 Task: Use media player plugins for advanced utilities.
Action: Mouse moved to (97, 56)
Screenshot: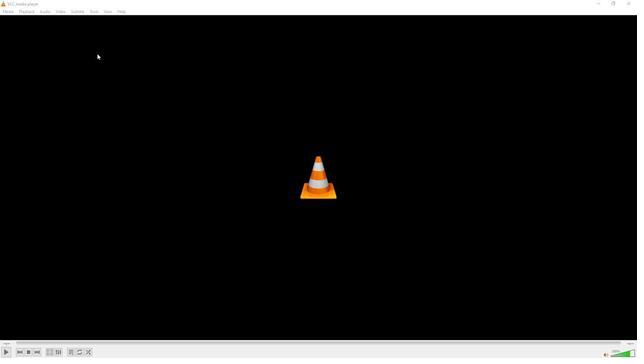 
Action: Mouse pressed left at (97, 56)
Screenshot: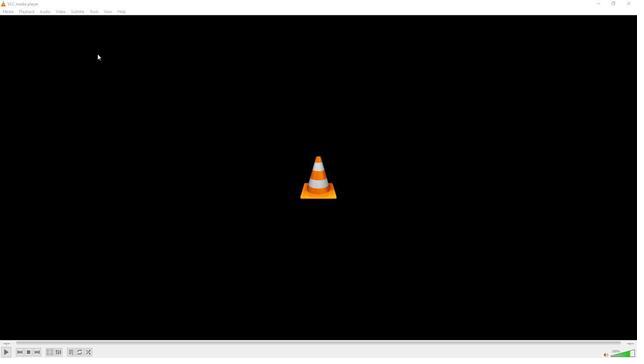 
Action: Mouse moved to (94, 15)
Screenshot: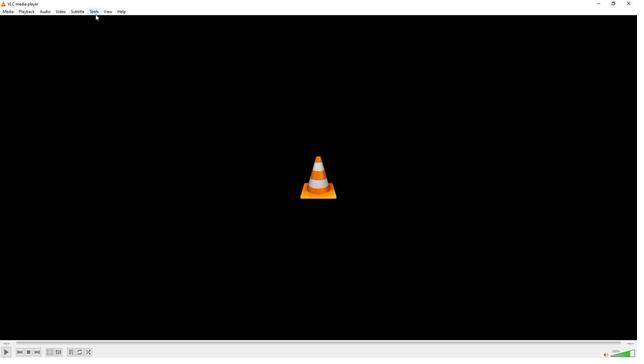
Action: Mouse pressed left at (94, 15)
Screenshot: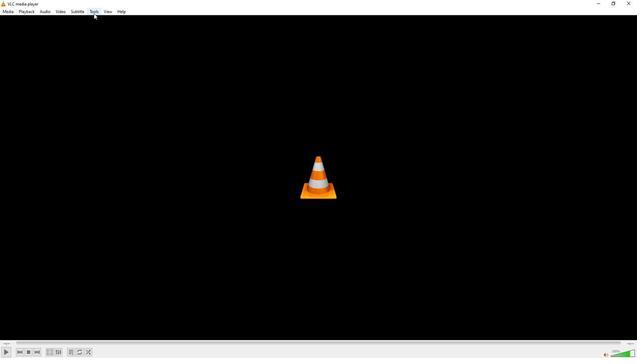 
Action: Mouse moved to (114, 73)
Screenshot: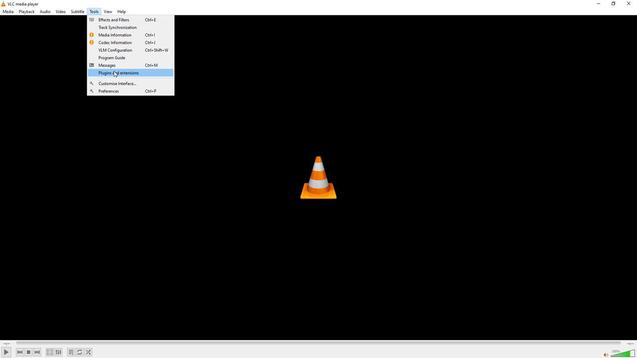 
Action: Mouse pressed left at (114, 73)
Screenshot: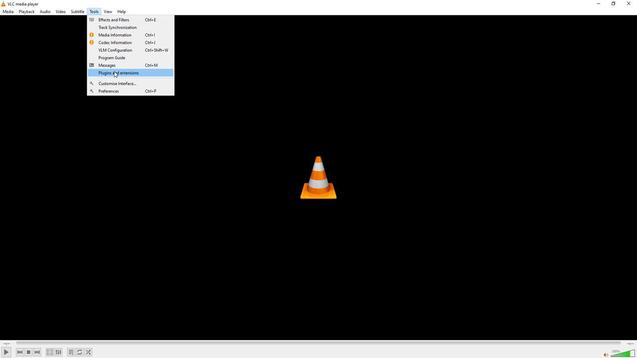
Action: Mouse moved to (265, 161)
Screenshot: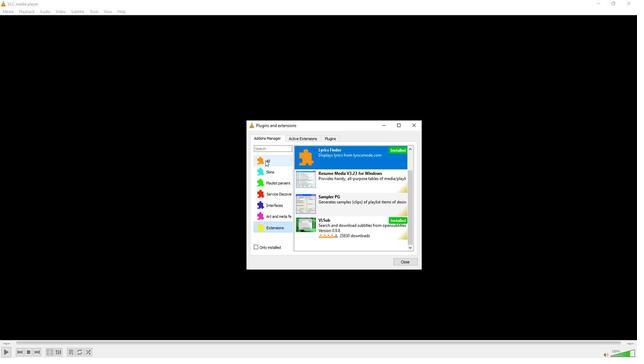 
Action: Mouse pressed left at (265, 161)
Screenshot: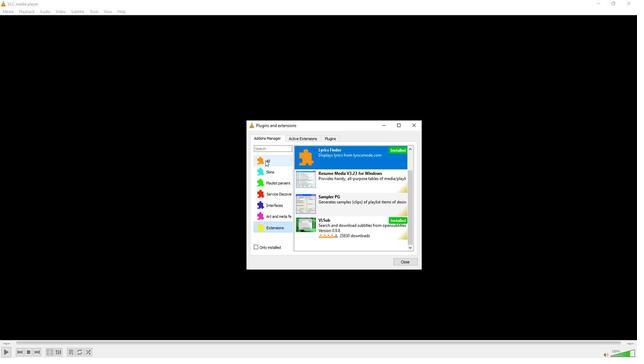 
Action: Mouse moved to (343, 153)
Screenshot: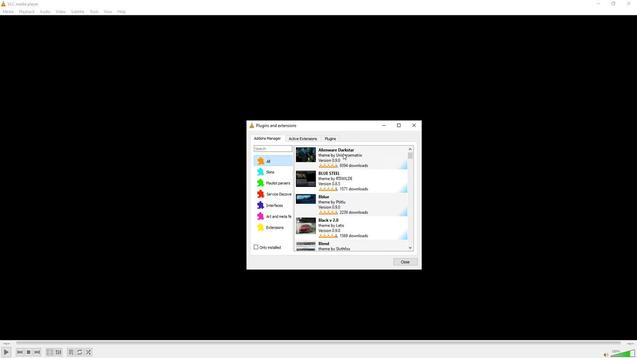 
Action: Mouse pressed left at (343, 153)
Screenshot: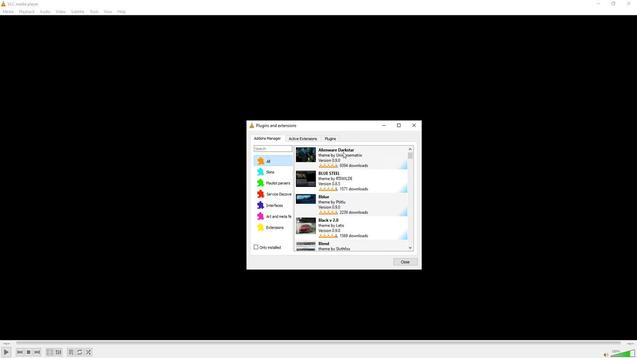 
Action: Mouse moved to (394, 167)
Screenshot: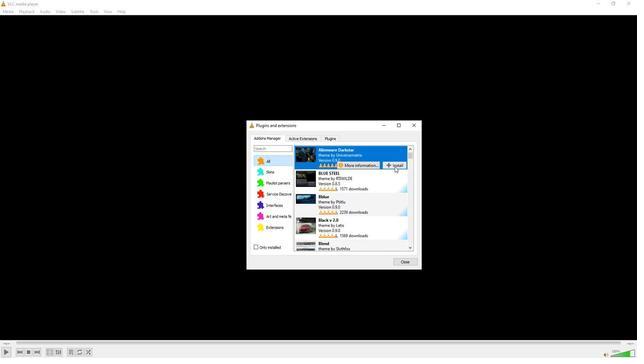 
Action: Mouse pressed left at (394, 167)
Screenshot: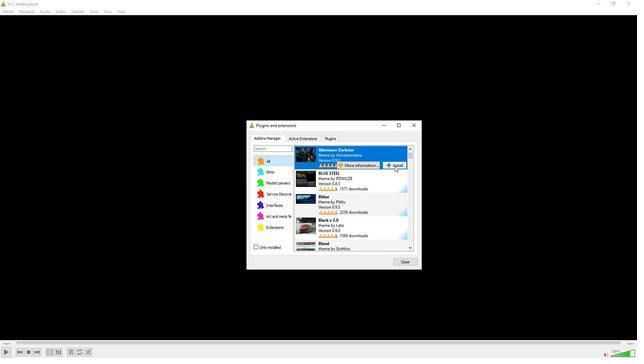
Action: Mouse moved to (276, 170)
Screenshot: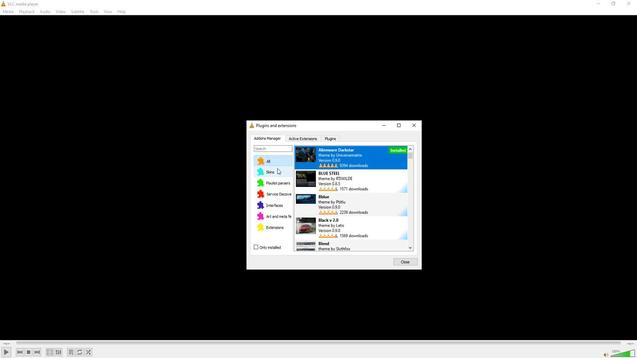 
Action: Mouse pressed left at (276, 170)
Screenshot: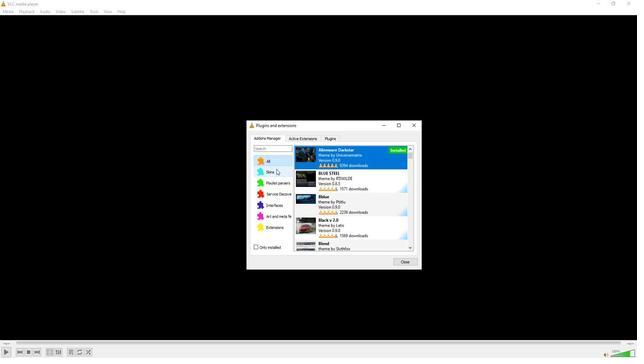 
Action: Mouse moved to (268, 173)
Screenshot: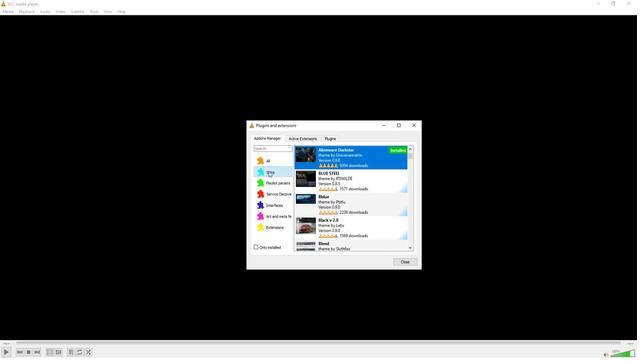 
Action: Mouse pressed left at (268, 173)
Screenshot: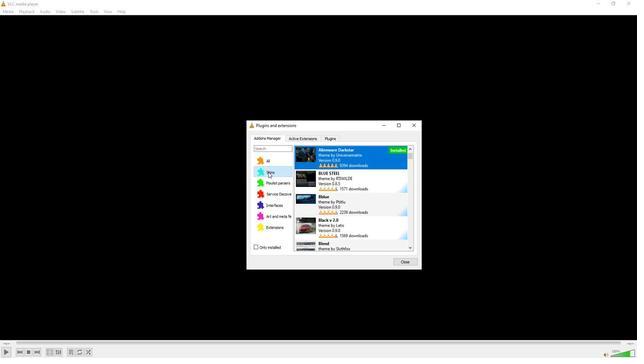 
Action: Mouse moved to (271, 187)
Screenshot: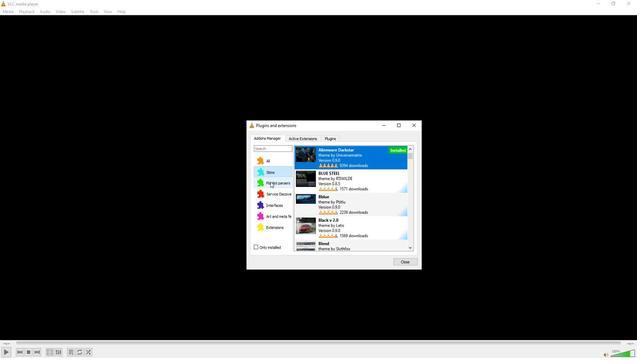 
Action: Mouse pressed left at (271, 187)
Screenshot: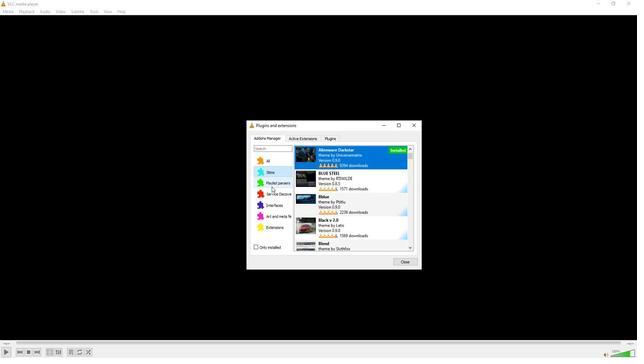 
Action: Mouse moved to (278, 184)
Screenshot: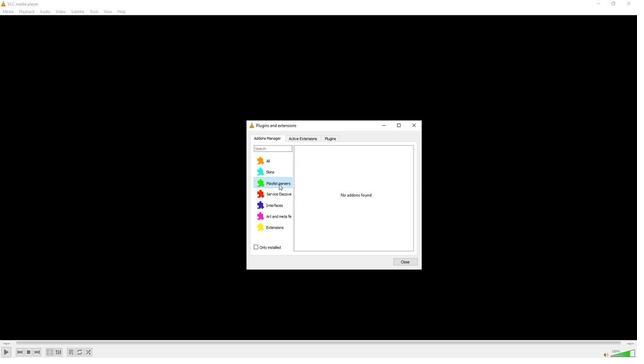 
Action: Mouse pressed left at (278, 184)
Screenshot: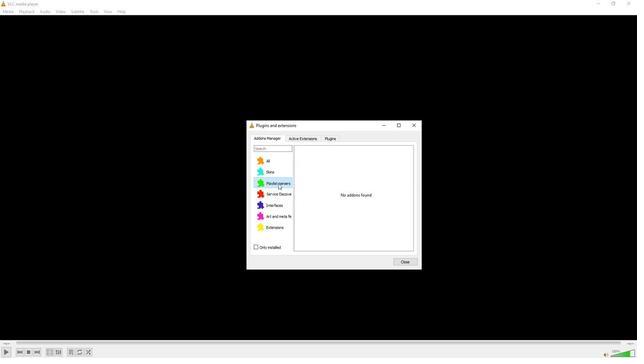 
Action: Mouse moved to (273, 194)
Screenshot: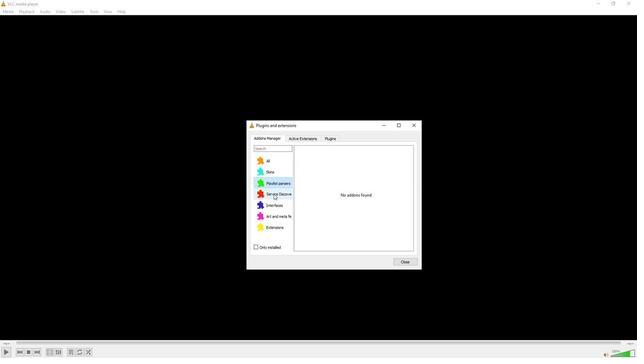 
Action: Mouse pressed left at (273, 194)
Screenshot: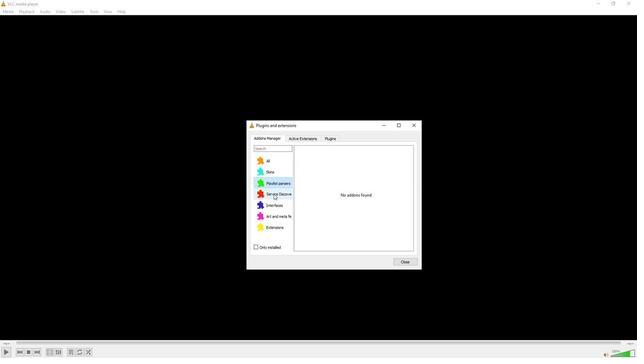
Action: Mouse moved to (272, 207)
Screenshot: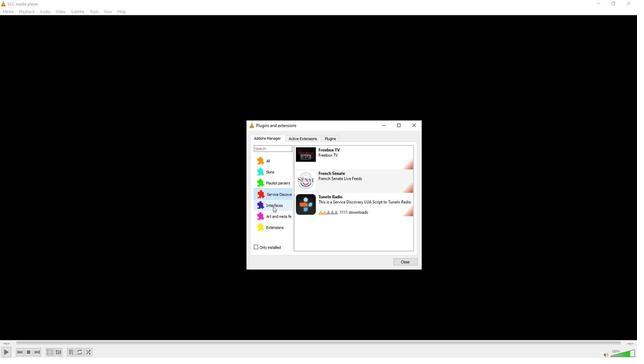 
Action: Mouse pressed left at (272, 207)
Screenshot: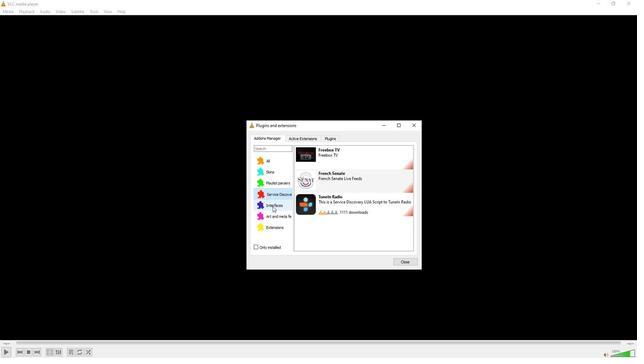 
Action: Mouse moved to (270, 217)
Screenshot: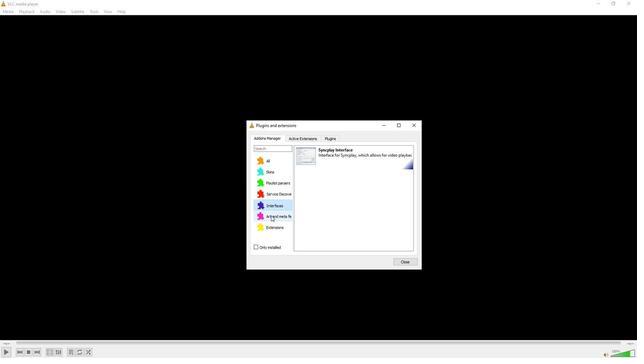 
Action: Mouse pressed left at (270, 217)
Screenshot: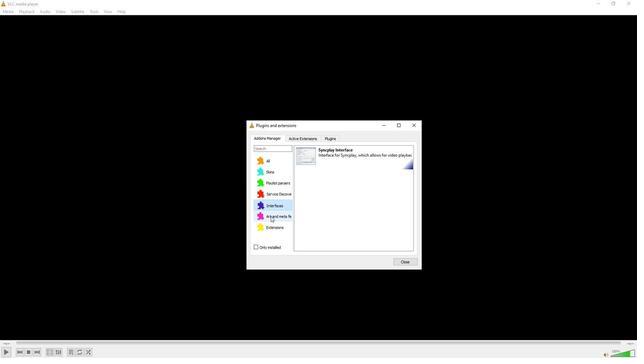 
Action: Mouse moved to (270, 226)
Screenshot: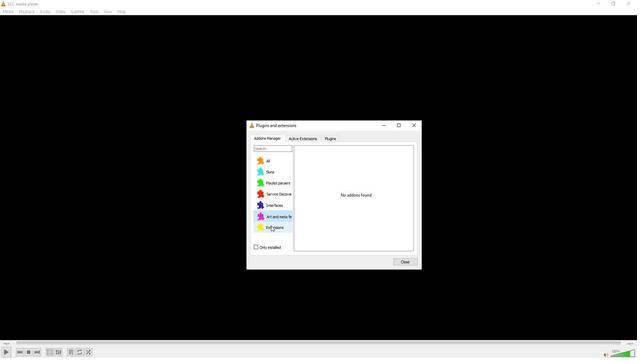 
Action: Mouse pressed left at (270, 226)
Screenshot: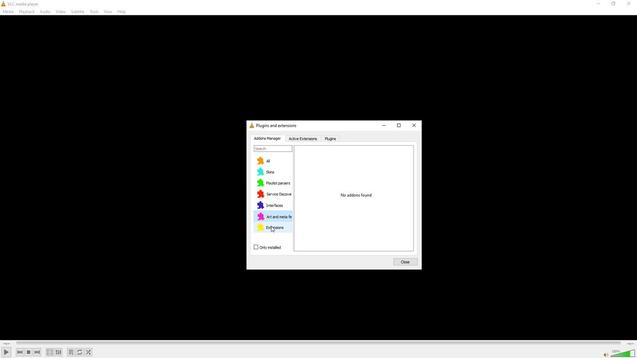 
Action: Mouse moved to (360, 205)
Screenshot: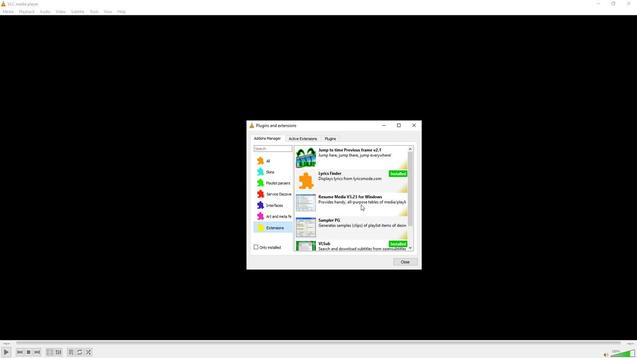 
Action: Mouse pressed left at (360, 205)
Screenshot: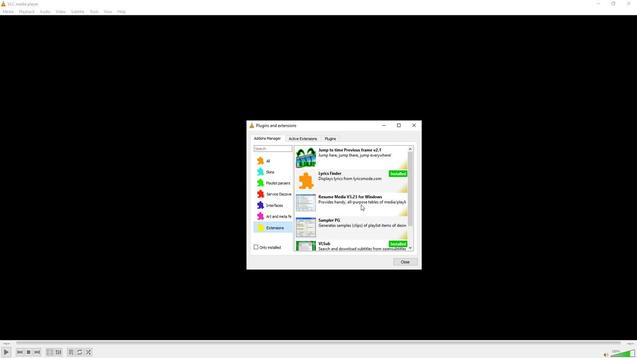 
Action: Mouse moved to (392, 211)
Screenshot: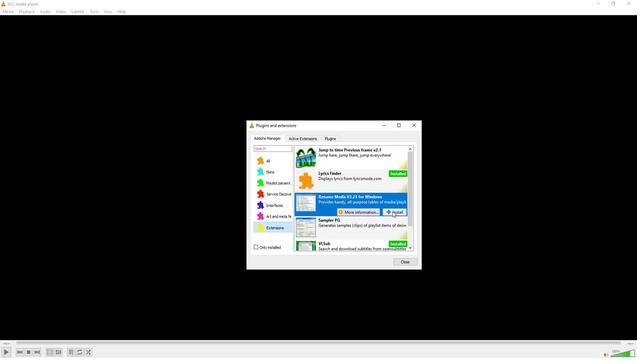
Action: Mouse pressed left at (392, 211)
Screenshot: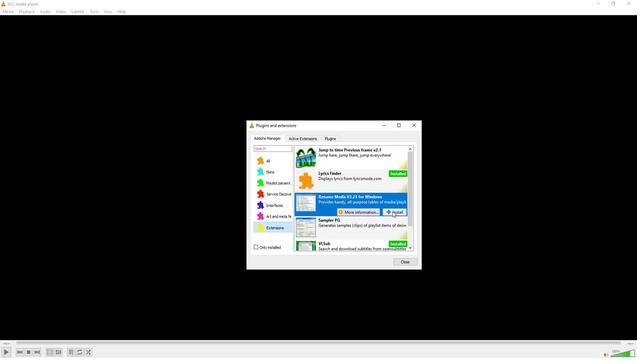 
Action: Mouse moved to (308, 139)
Screenshot: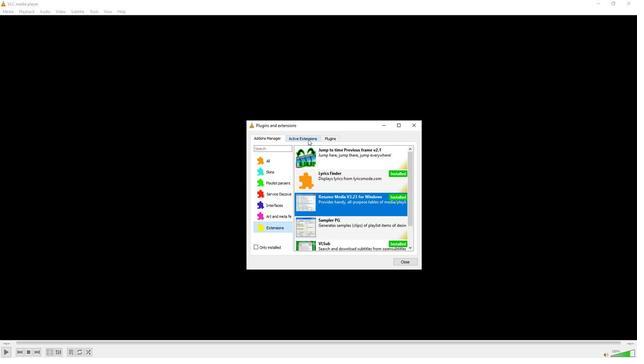 
Action: Mouse pressed left at (308, 139)
Screenshot: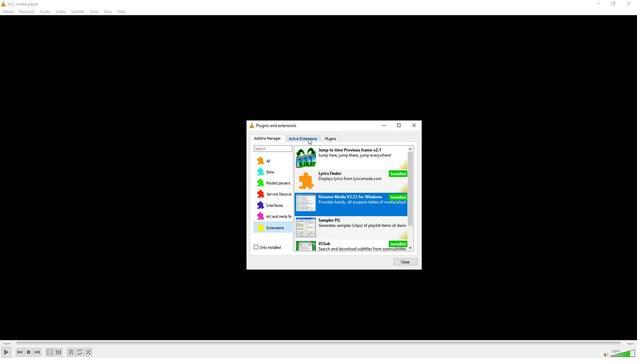 
Action: Mouse moved to (330, 139)
Screenshot: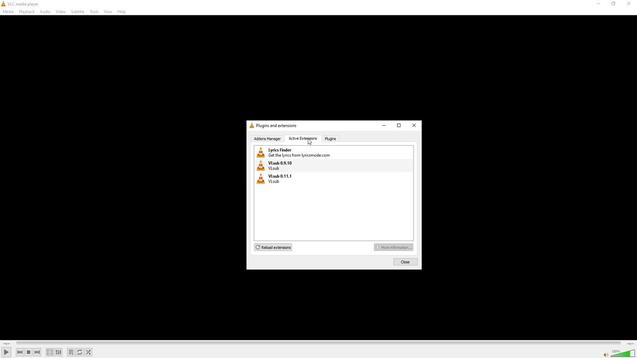 
Action: Mouse pressed left at (330, 139)
Screenshot: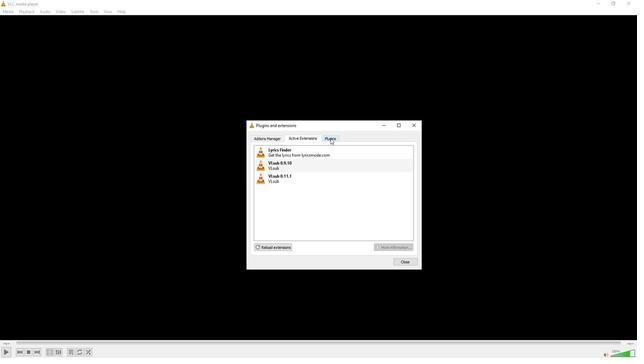 
Action: Mouse moved to (255, 238)
Screenshot: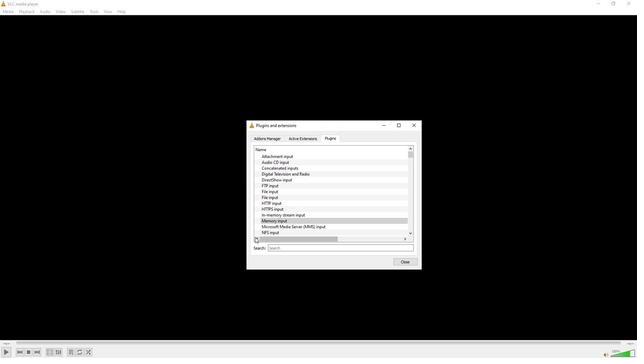 
Action: Mouse pressed left at (255, 238)
Screenshot: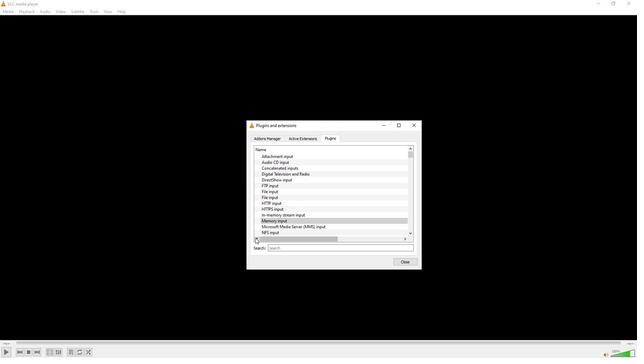 
Action: Mouse moved to (265, 140)
Screenshot: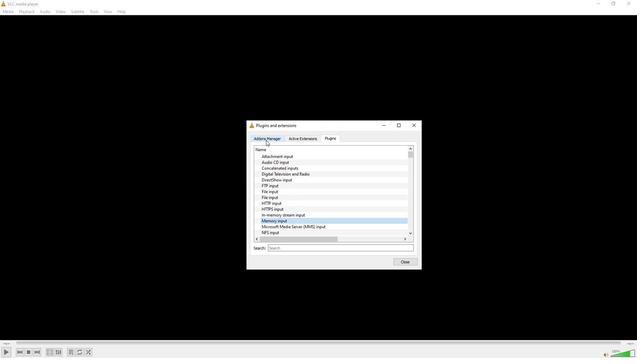 
Action: Mouse pressed left at (265, 140)
Screenshot: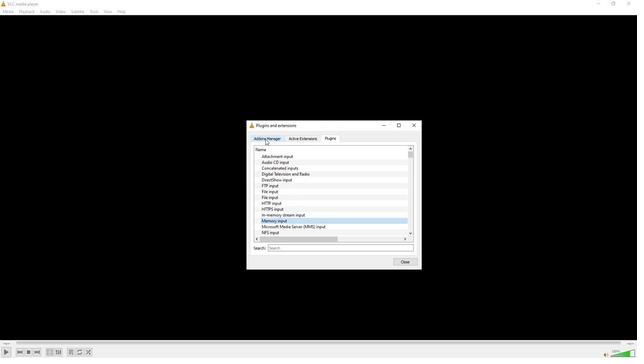 
Action: Mouse moved to (252, 247)
Screenshot: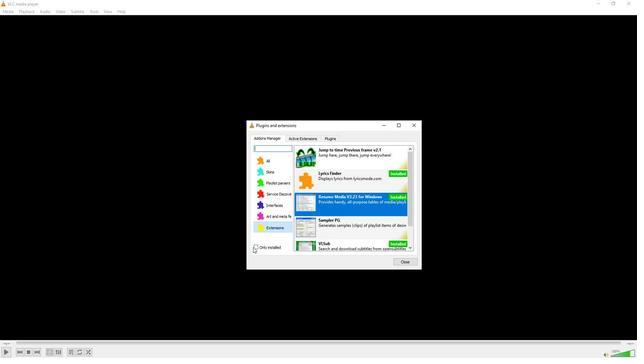 
Action: Mouse pressed left at (252, 247)
Screenshot: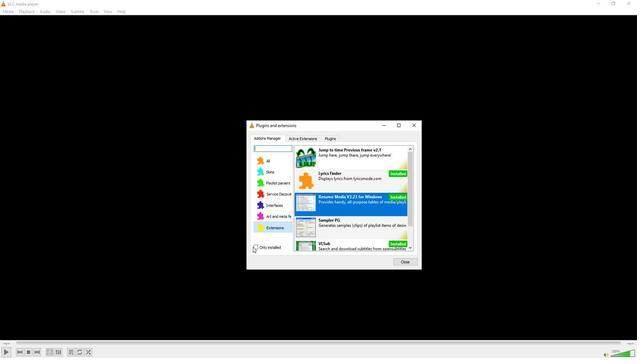 
Action: Mouse moved to (256, 247)
Screenshot: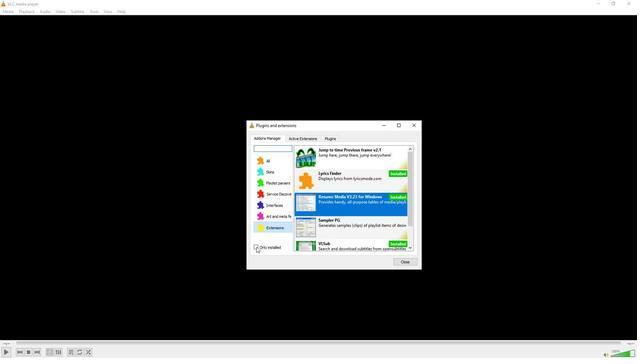 
Action: Mouse pressed left at (256, 247)
Screenshot: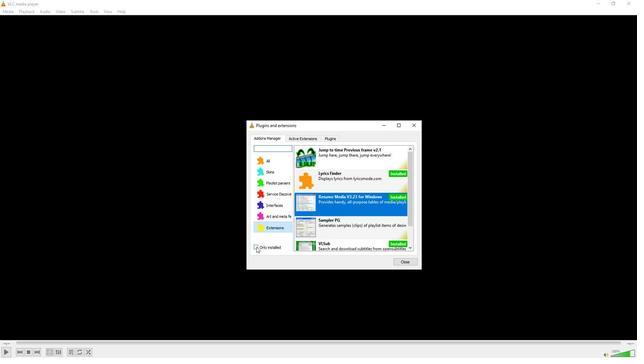 
Action: Mouse moved to (310, 139)
Screenshot: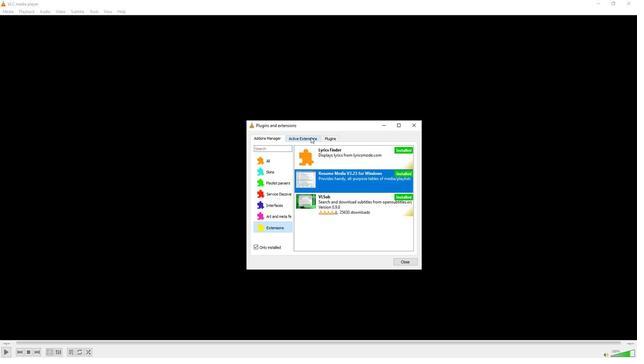 
Action: Mouse pressed left at (310, 139)
Screenshot: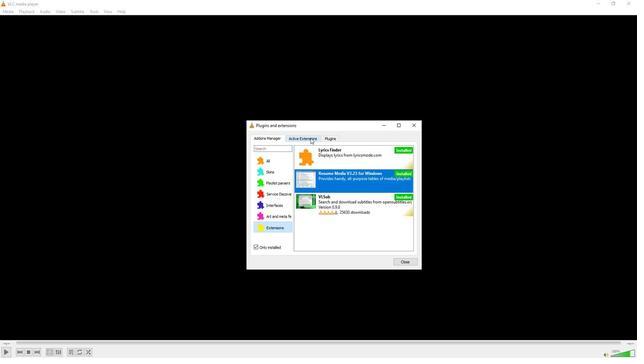 
Action: Mouse moved to (277, 247)
Screenshot: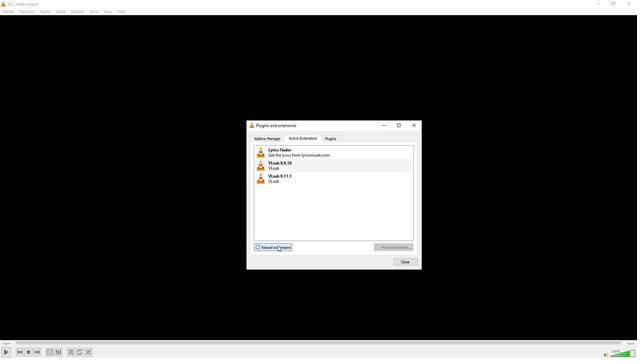 
Action: Mouse pressed left at (277, 247)
Screenshot: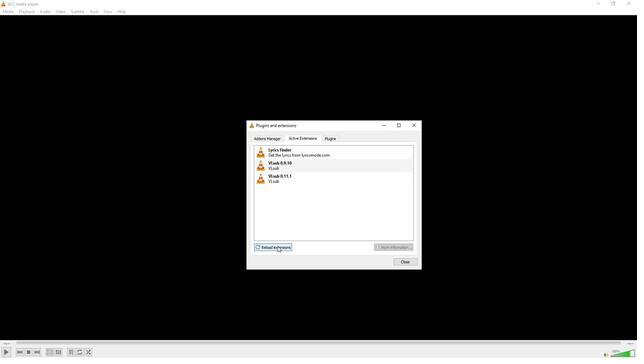 
Action: Mouse moved to (283, 192)
Screenshot: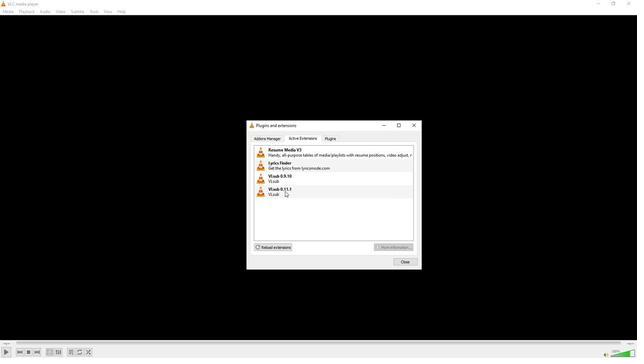 
Action: Mouse pressed left at (283, 192)
Screenshot: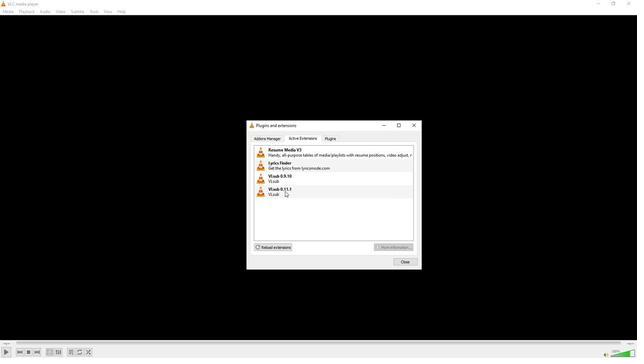 
Action: Mouse pressed left at (283, 192)
Screenshot: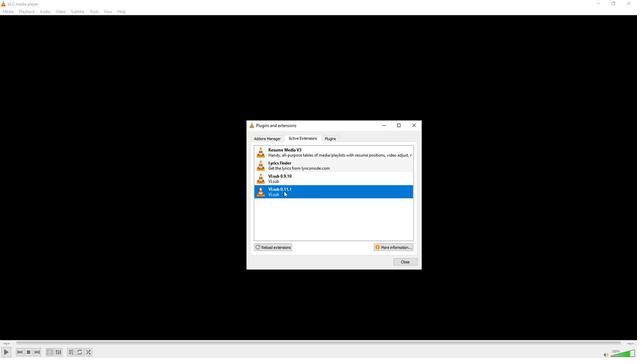 
Action: Mouse moved to (362, 224)
Screenshot: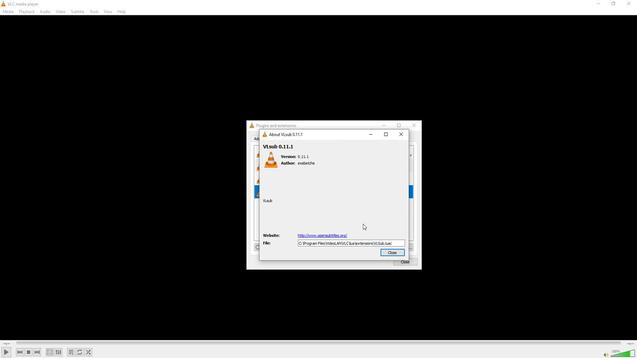 
Action: Mouse scrolled (362, 224) with delta (0, 0)
Screenshot: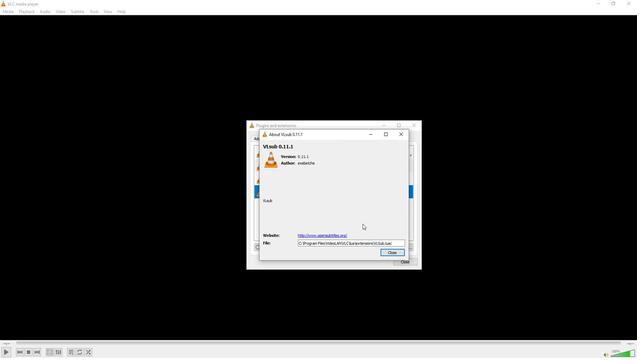 
Action: Mouse moved to (362, 224)
Screenshot: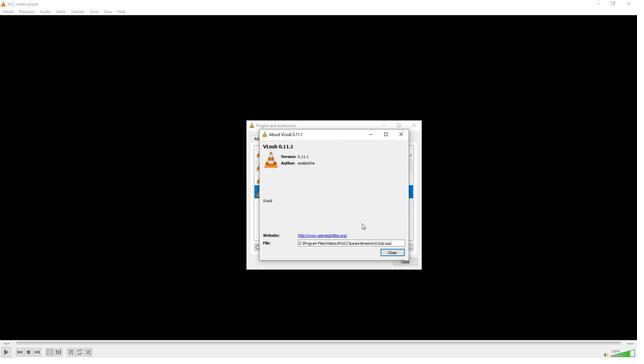 
Action: Mouse scrolled (362, 223) with delta (0, 0)
Screenshot: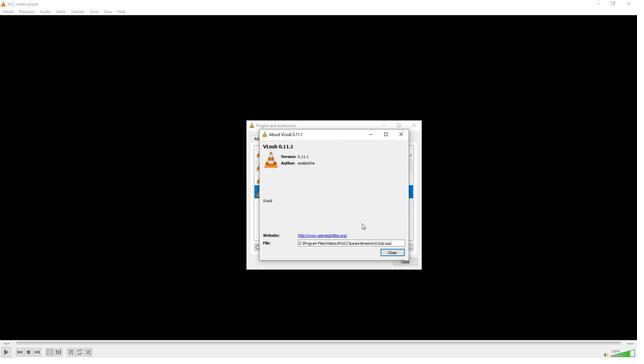 
Action: Mouse moved to (391, 251)
Screenshot: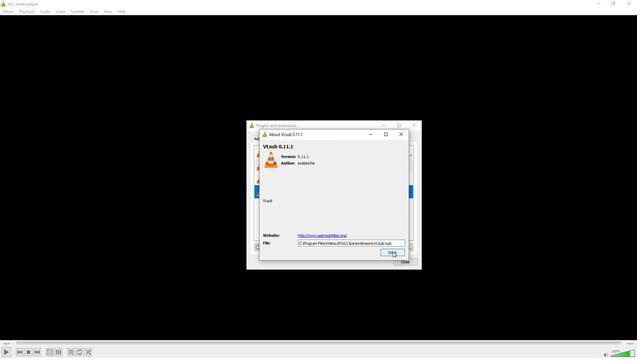 
Action: Mouse pressed left at (391, 251)
Screenshot: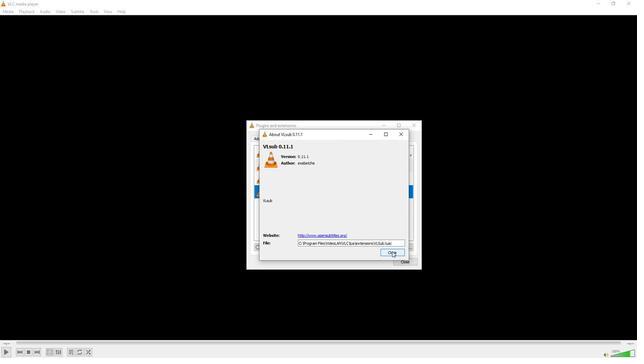 
Action: Mouse moved to (387, 247)
Screenshot: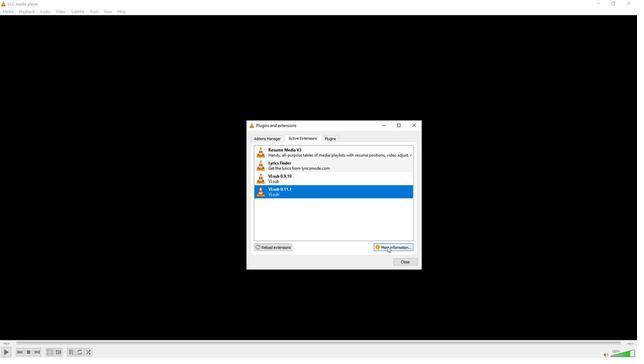 
Action: Mouse pressed left at (387, 247)
Screenshot: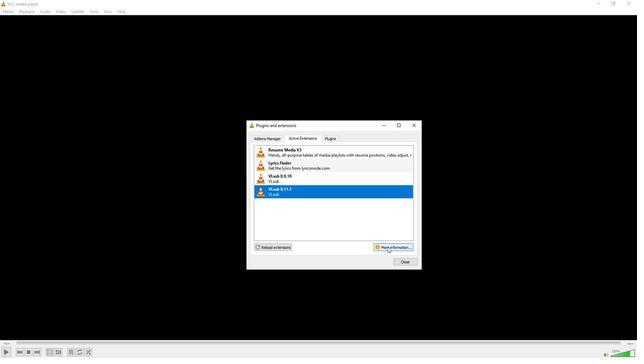 
Action: Mouse moved to (403, 135)
Screenshot: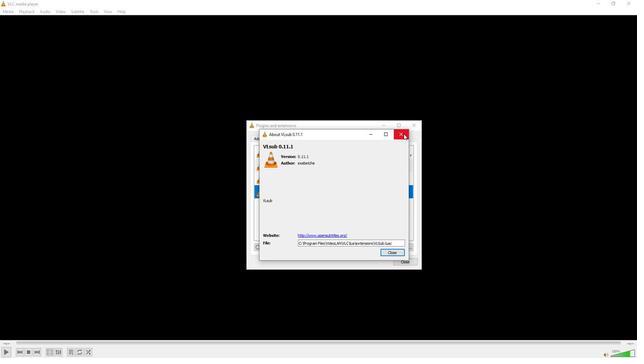 
Action: Mouse pressed left at (403, 135)
Screenshot: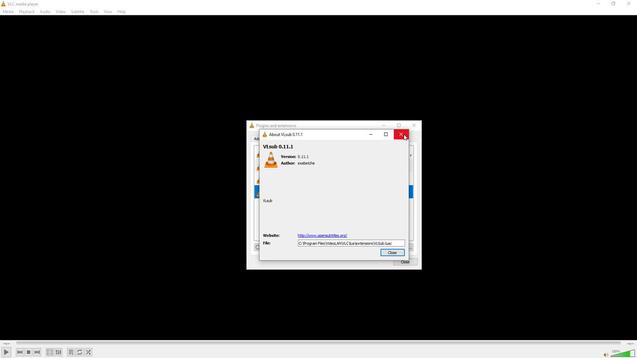 
Action: Mouse moved to (338, 168)
Screenshot: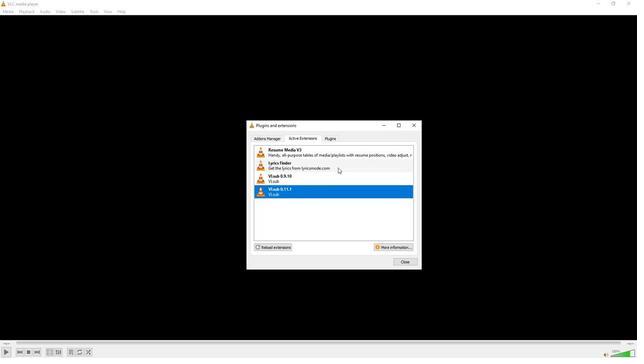
Action: Mouse pressed left at (338, 168)
Screenshot: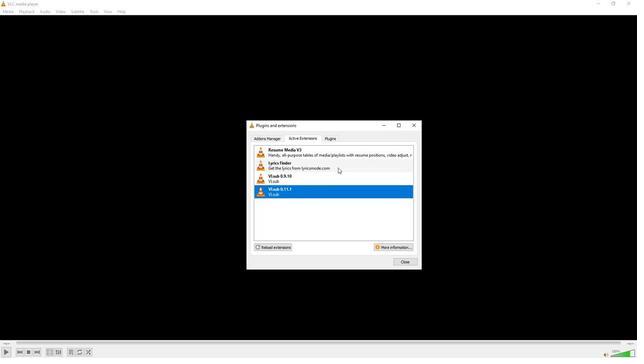 
Action: Mouse moved to (281, 248)
Screenshot: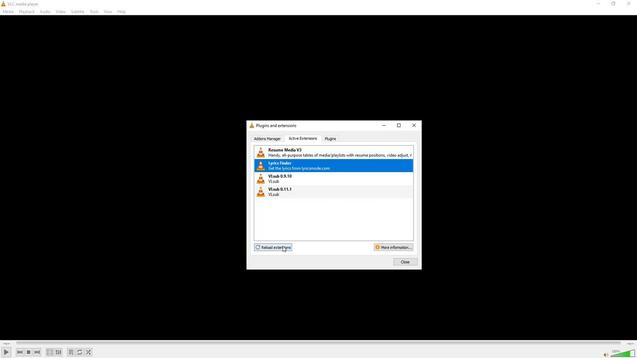 
Action: Mouse pressed left at (281, 248)
Screenshot: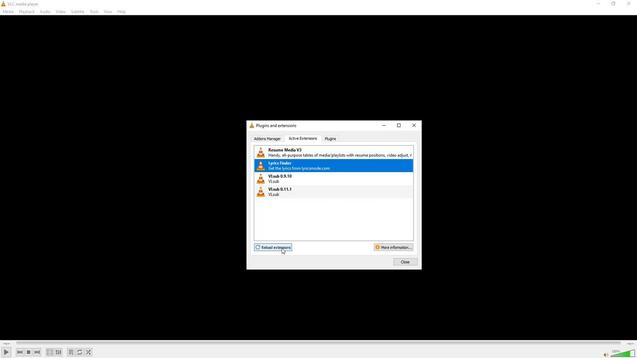 
Action: Mouse moved to (325, 138)
Screenshot: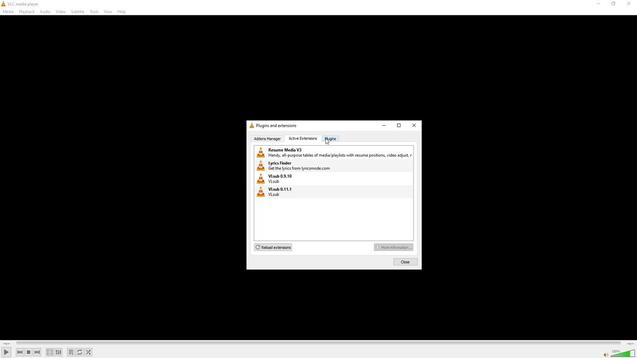 
Action: Mouse pressed left at (325, 138)
Screenshot: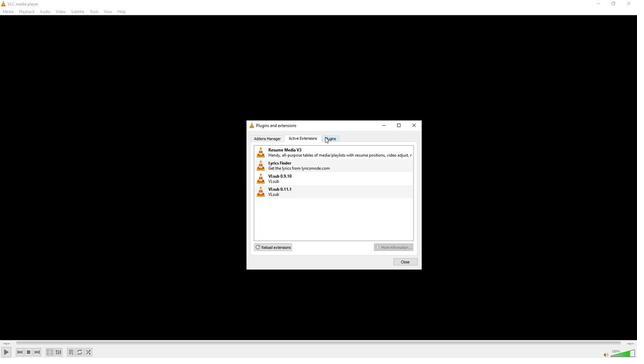 
Action: Mouse moved to (287, 158)
Screenshot: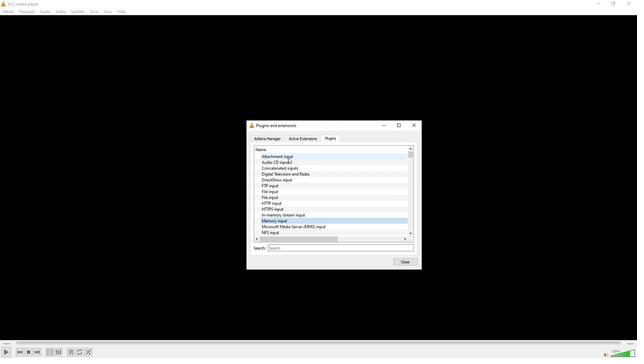 
Action: Mouse pressed left at (287, 158)
Screenshot: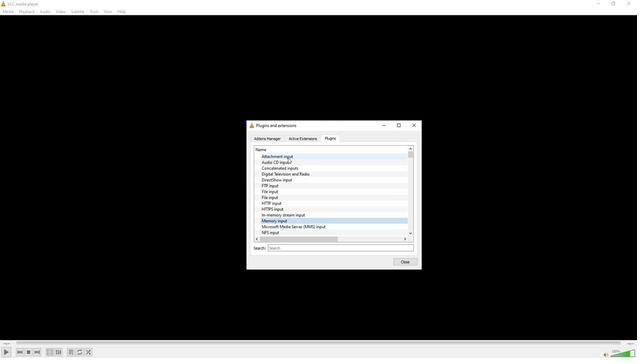
Action: Mouse pressed left at (287, 158)
Screenshot: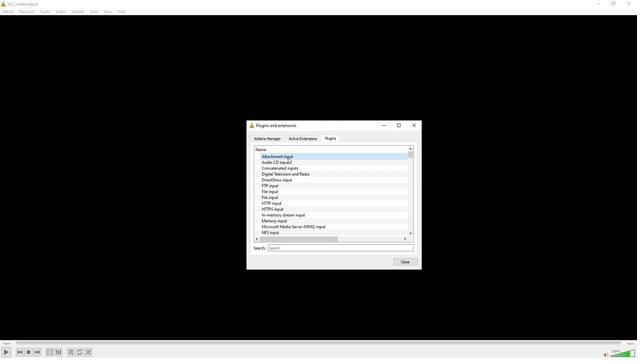 
Action: Mouse moved to (285, 157)
Screenshot: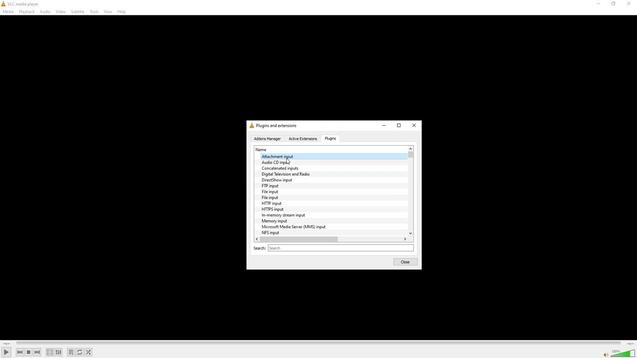 
Action: Mouse pressed left at (285, 157)
Screenshot: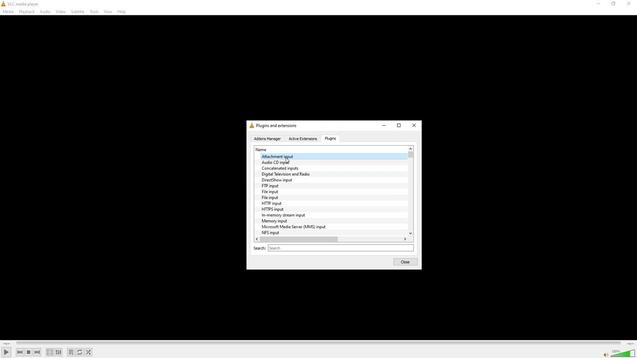 
Action: Mouse pressed left at (285, 157)
Screenshot: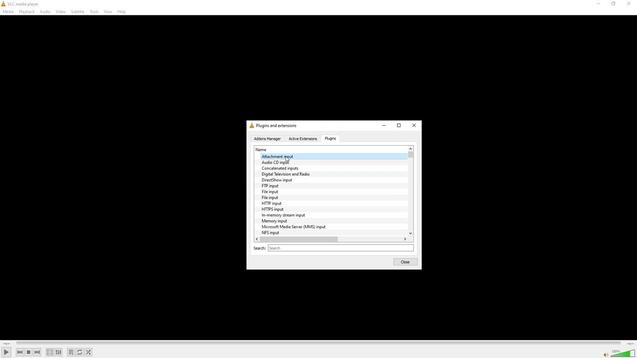 
Action: Mouse pressed left at (285, 157)
Screenshot: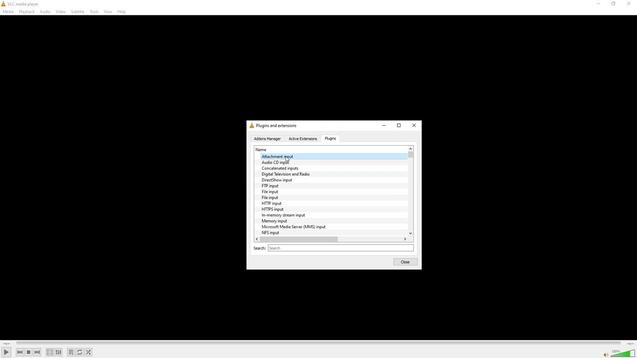 
Action: Mouse pressed left at (285, 157)
Screenshot: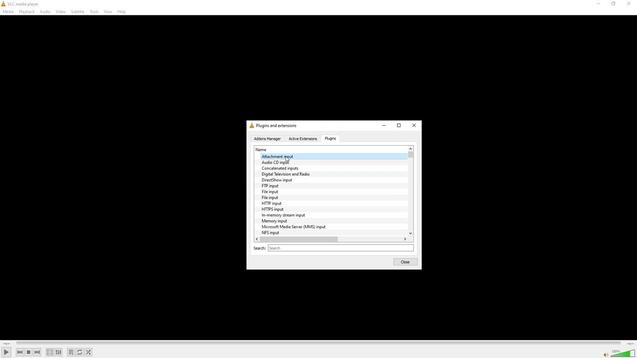 
Action: Mouse moved to (299, 140)
Screenshot: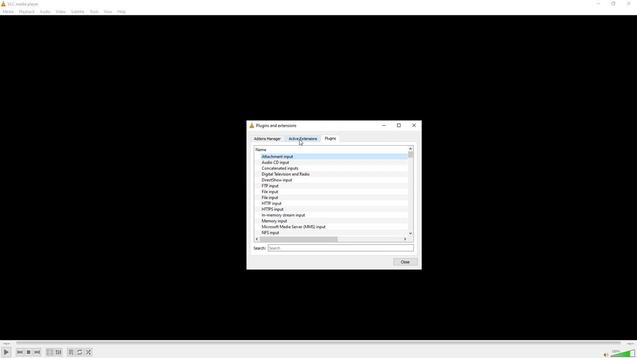 
Action: Mouse pressed left at (299, 140)
Screenshot: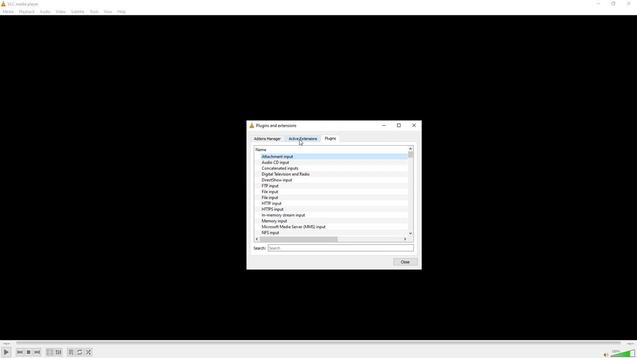 
Action: Mouse moved to (270, 138)
Screenshot: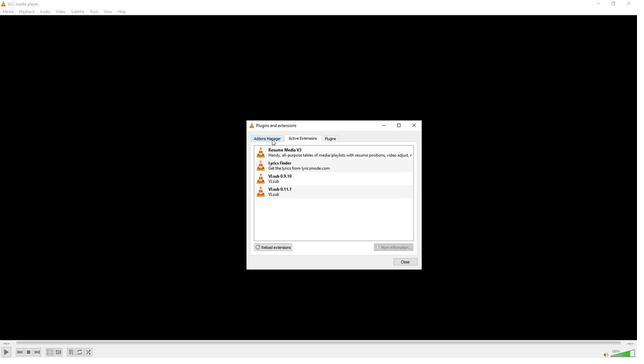 
Action: Mouse pressed left at (270, 138)
Screenshot: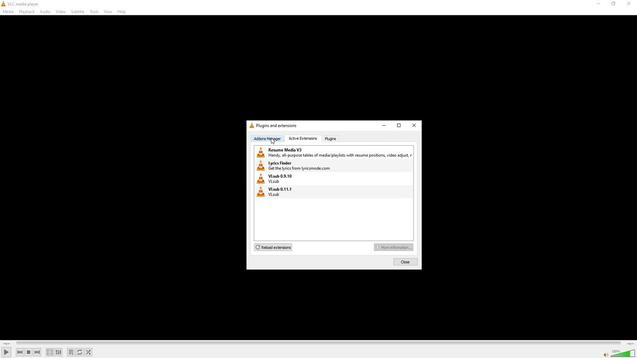 
Action: Mouse moved to (271, 249)
Screenshot: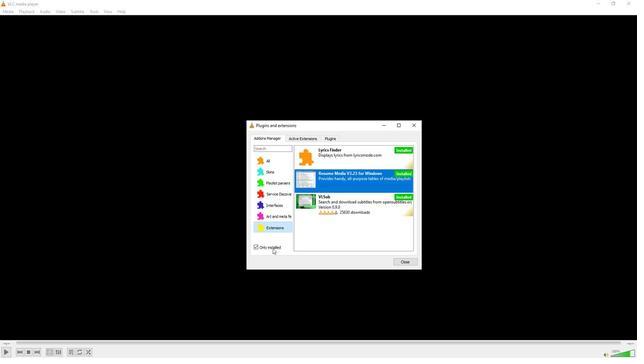 
Action: Mouse pressed left at (271, 249)
Screenshot: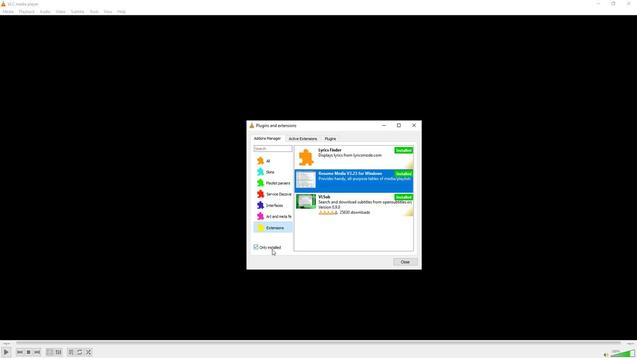 
Action: Mouse moved to (271, 247)
Screenshot: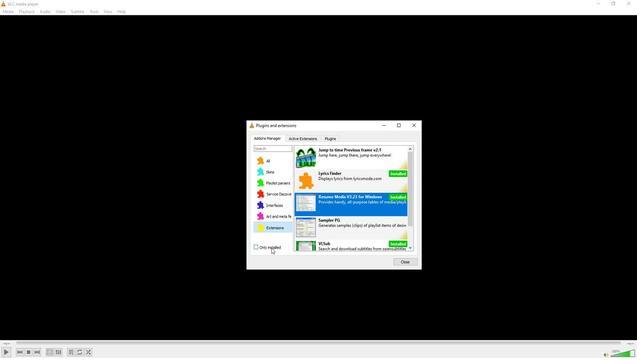 
Action: Mouse pressed left at (271, 247)
Screenshot: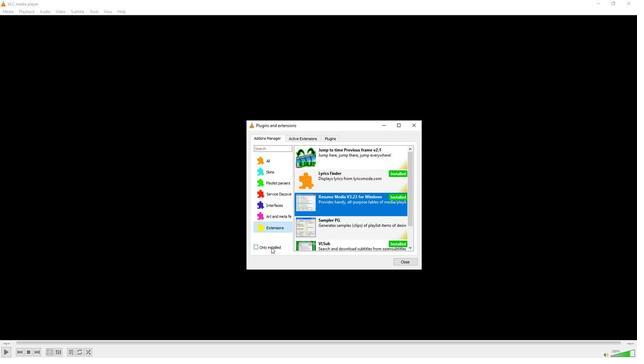 
Action: Mouse moved to (310, 141)
Screenshot: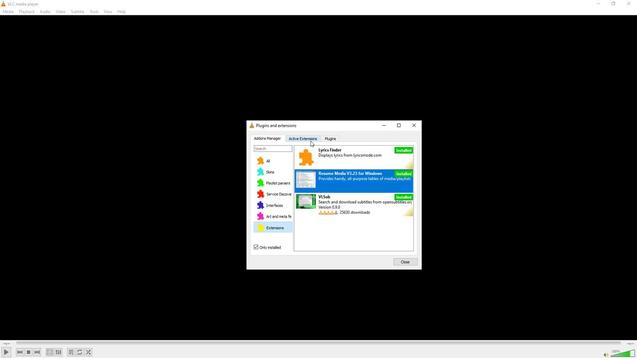 
Action: Mouse pressed left at (310, 141)
Screenshot: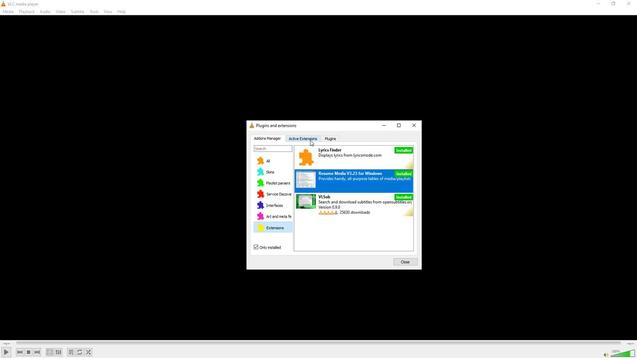 
Action: Mouse moved to (268, 247)
Screenshot: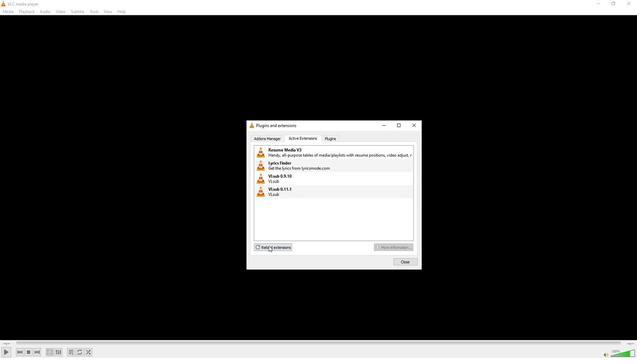 
Action: Mouse pressed left at (268, 247)
Screenshot: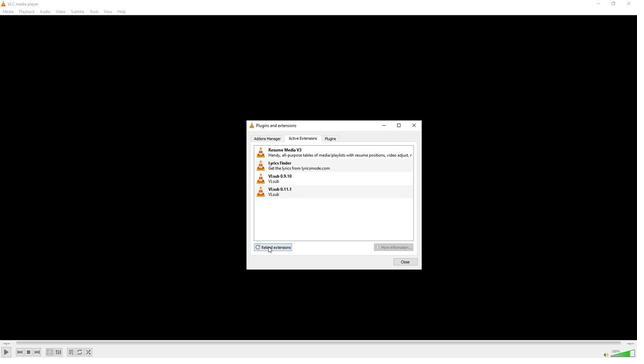 
Action: Mouse moved to (325, 228)
Screenshot: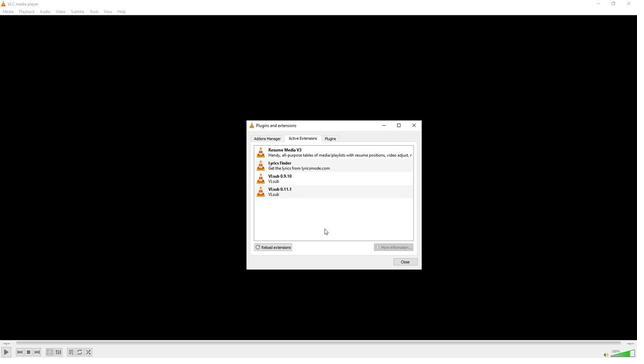 
